Task: Change the midpoint to number.
Action: Mouse moved to (141, 102)
Screenshot: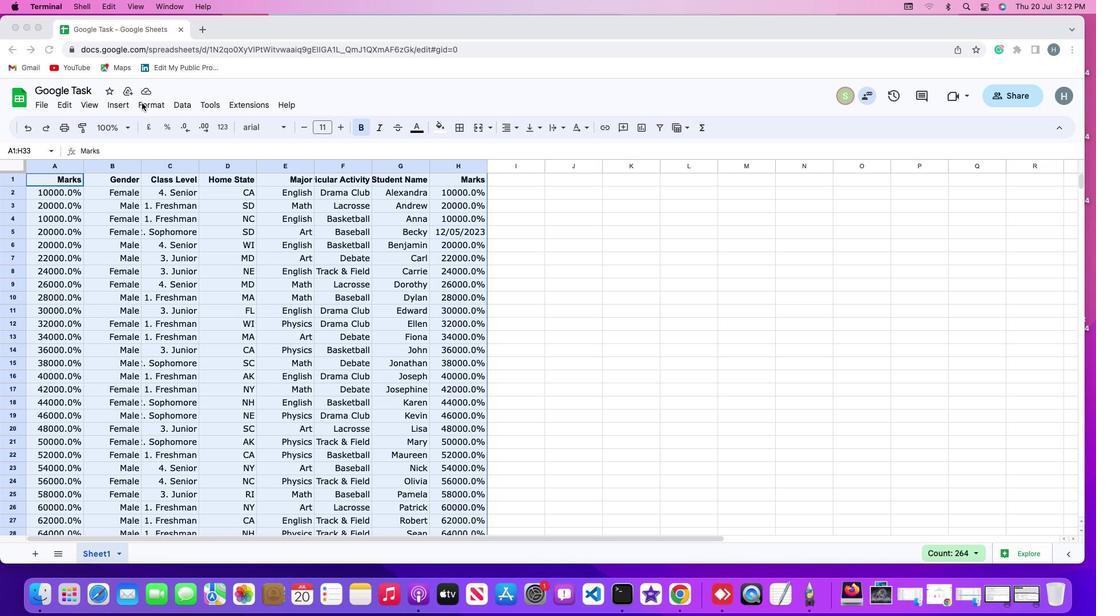 
Action: Mouse pressed left at (141, 102)
Screenshot: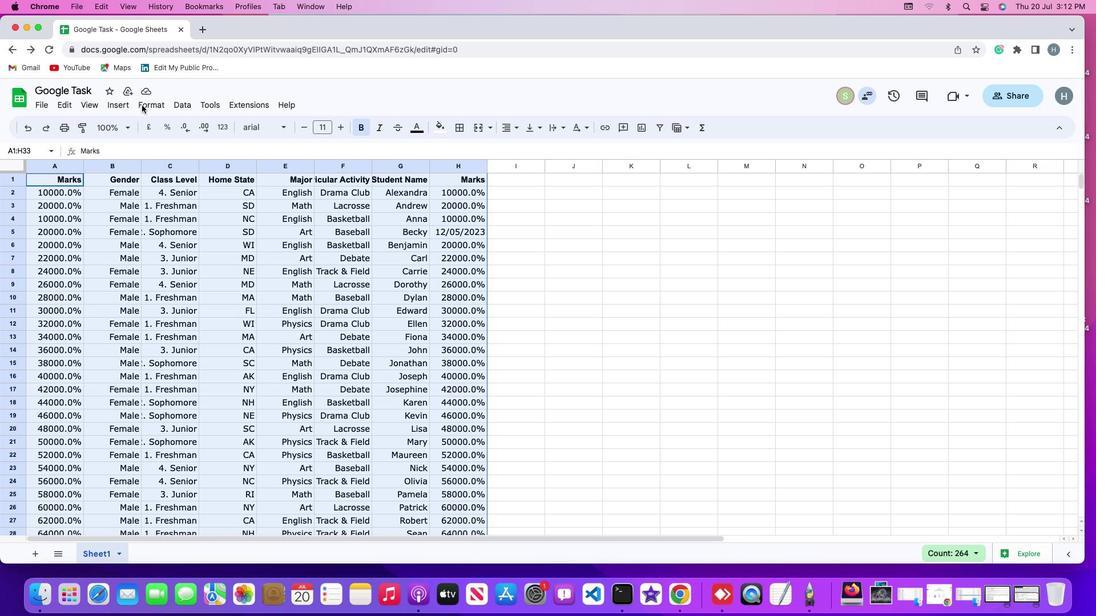 
Action: Mouse moved to (151, 108)
Screenshot: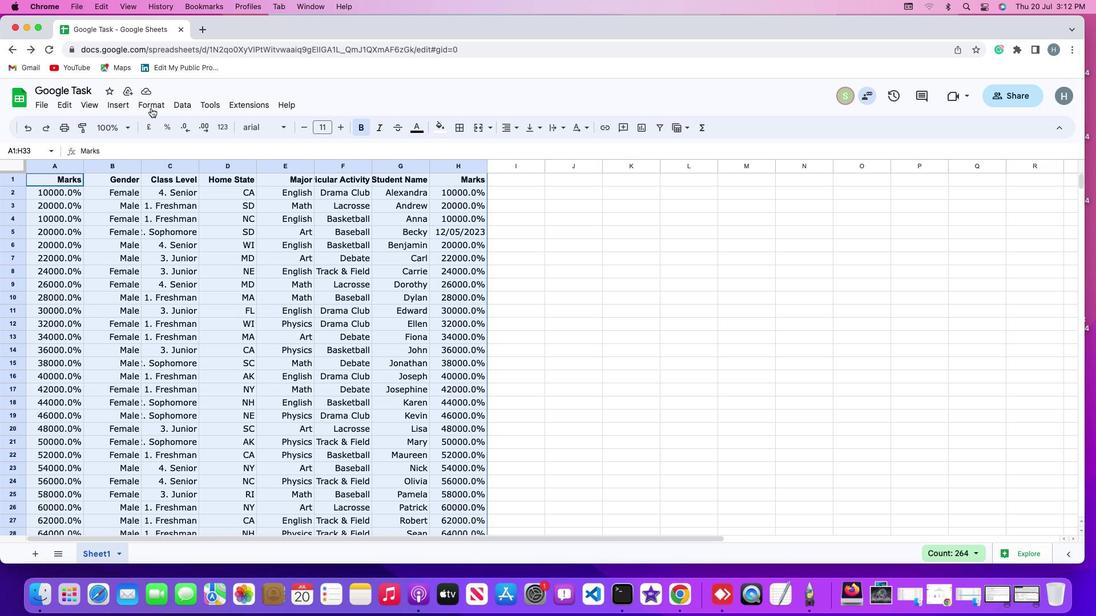 
Action: Mouse pressed left at (151, 108)
Screenshot: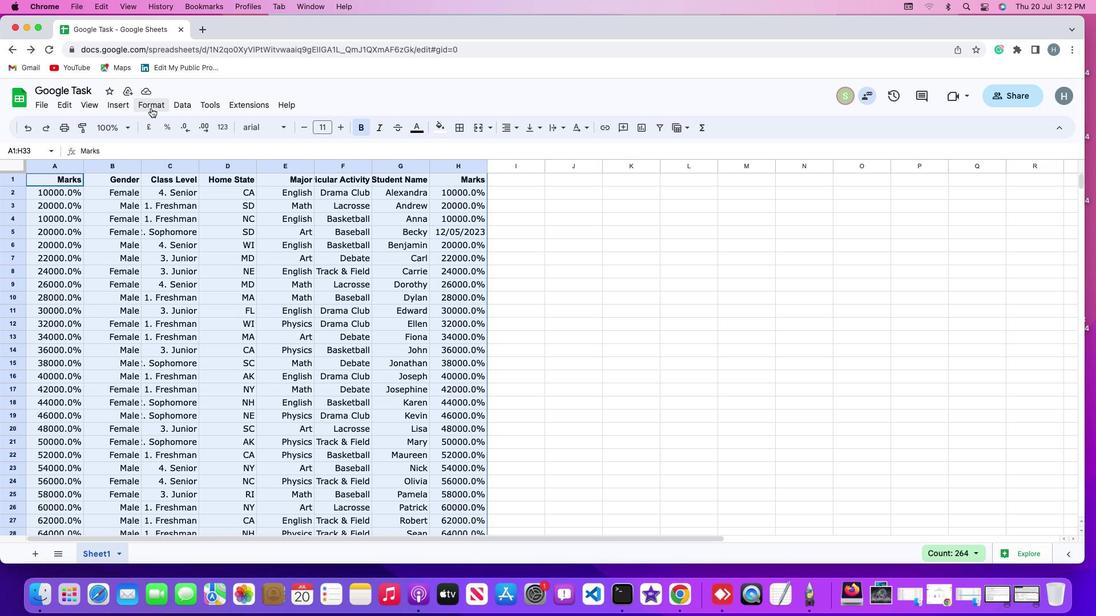 
Action: Mouse moved to (158, 303)
Screenshot: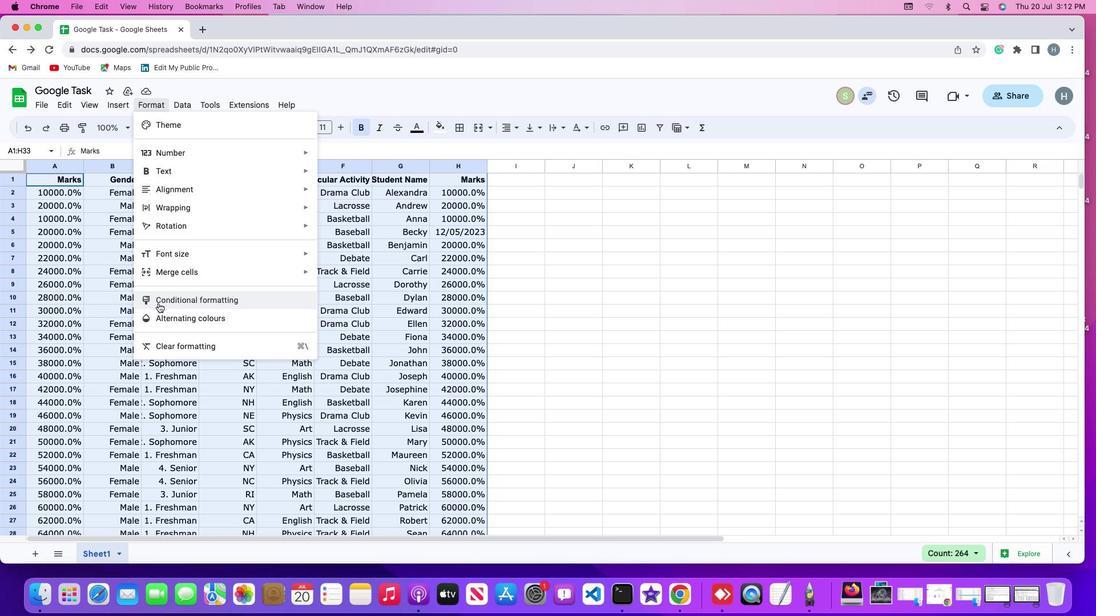 
Action: Mouse pressed left at (158, 303)
Screenshot: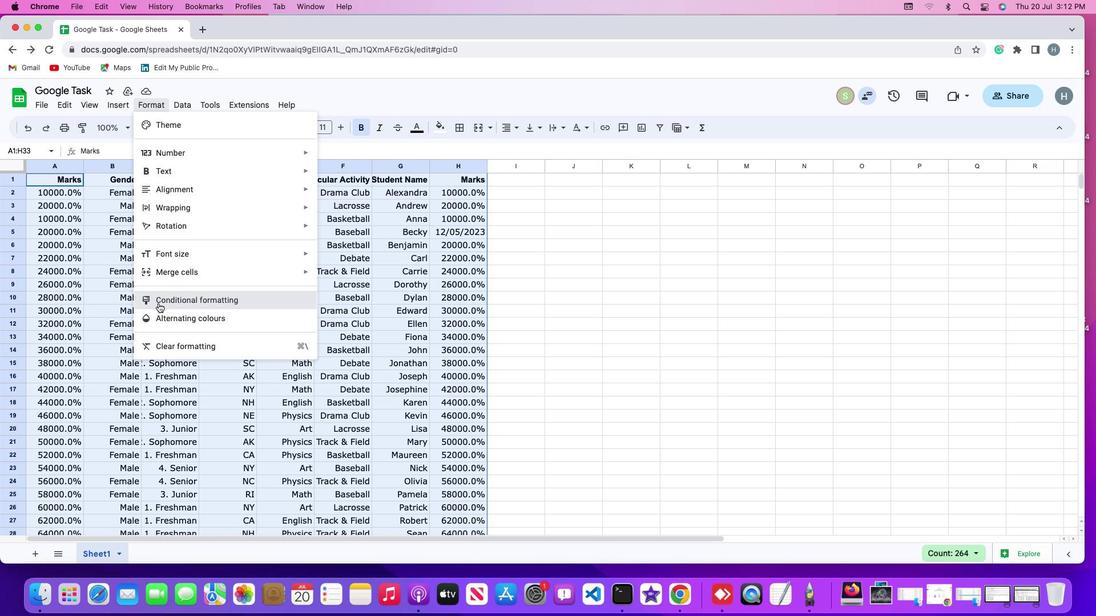 
Action: Mouse moved to (1027, 167)
Screenshot: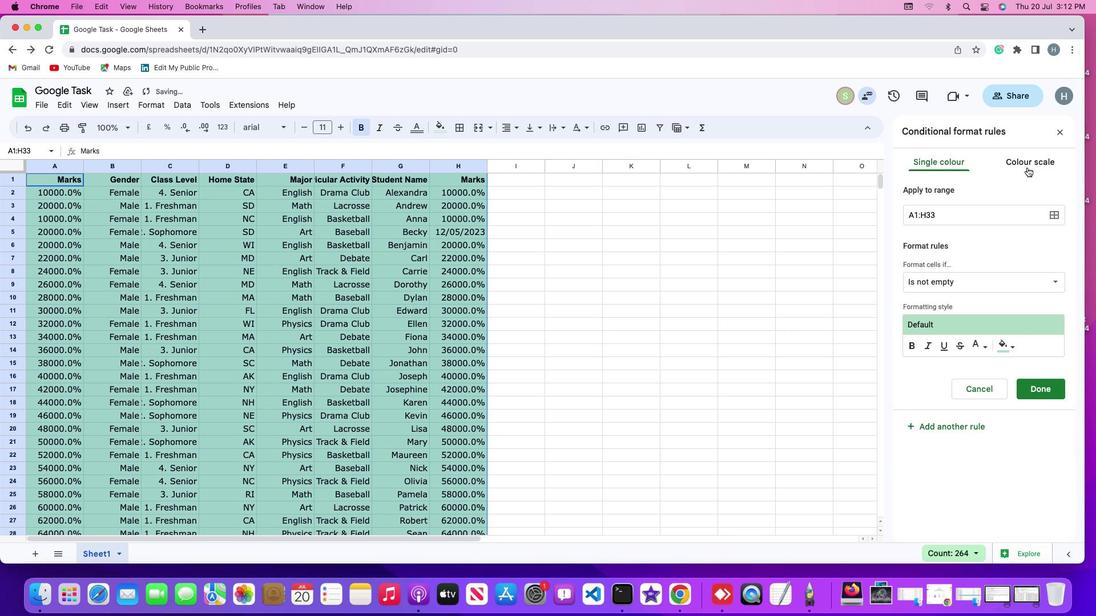 
Action: Mouse pressed left at (1027, 167)
Screenshot: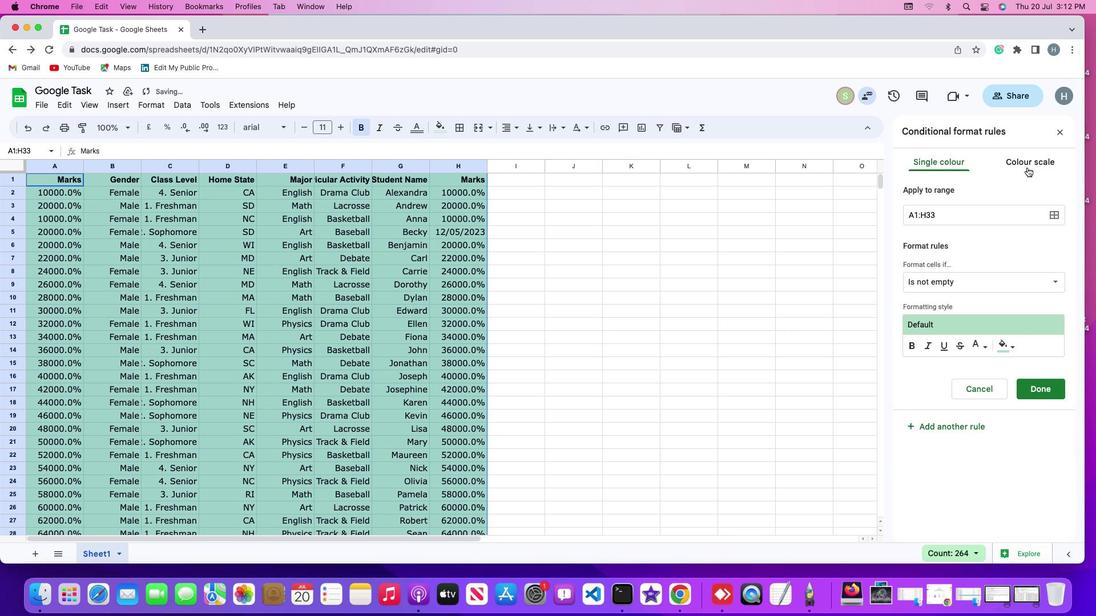 
Action: Mouse moved to (959, 381)
Screenshot: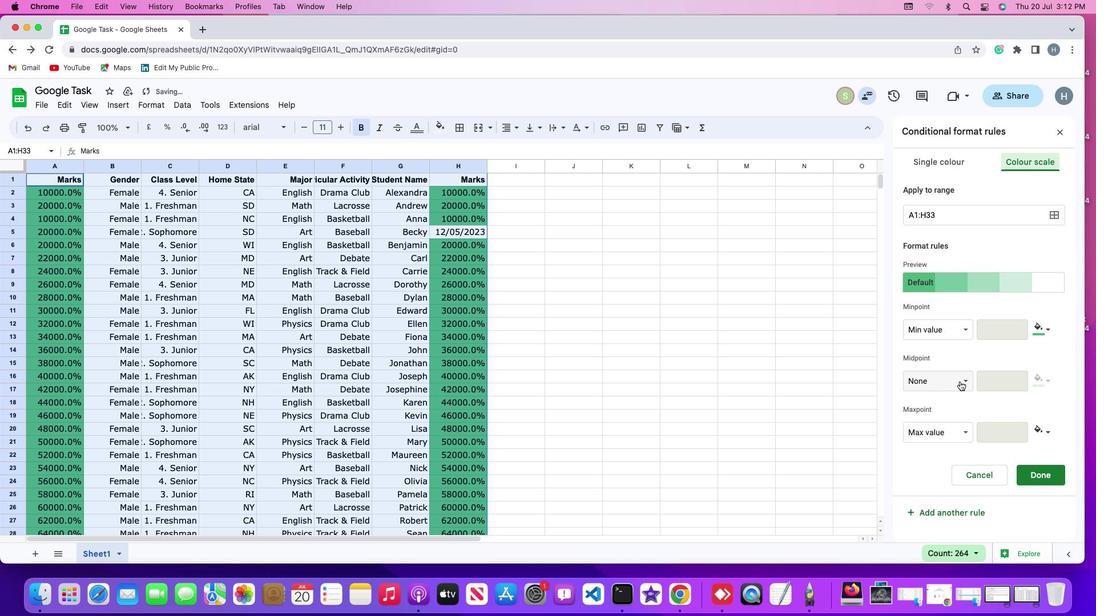 
Action: Mouse pressed left at (959, 381)
Screenshot: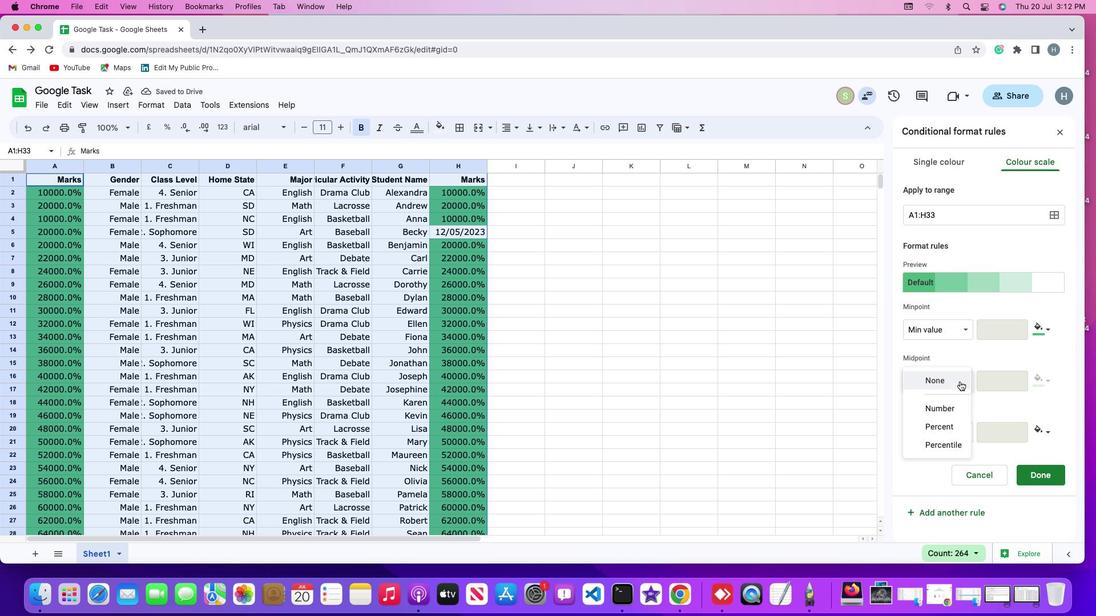 
Action: Mouse moved to (947, 408)
Screenshot: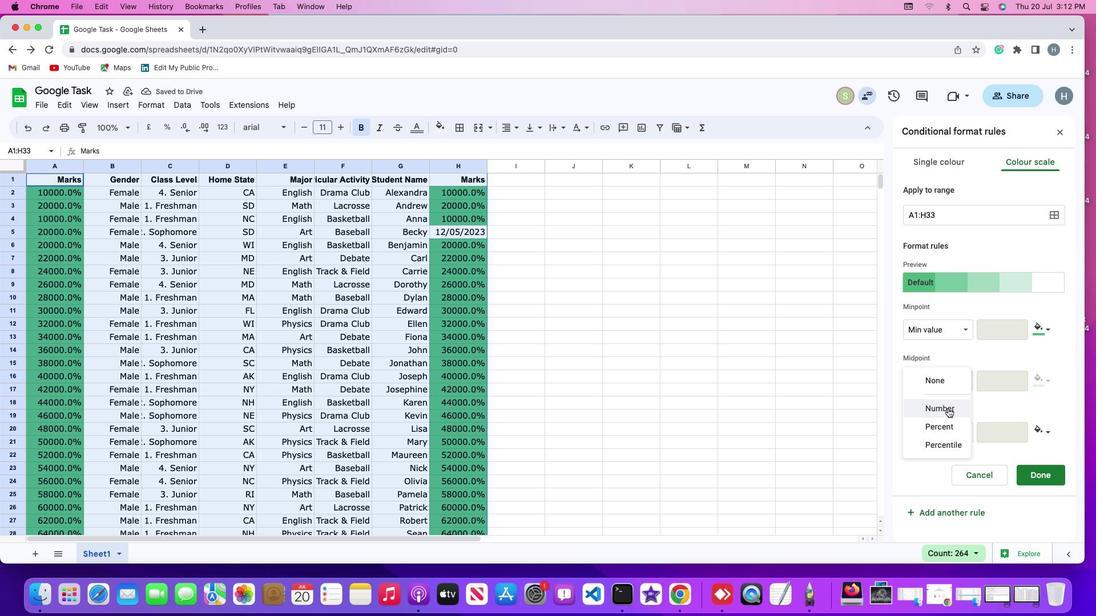 
Action: Mouse pressed left at (947, 408)
Screenshot: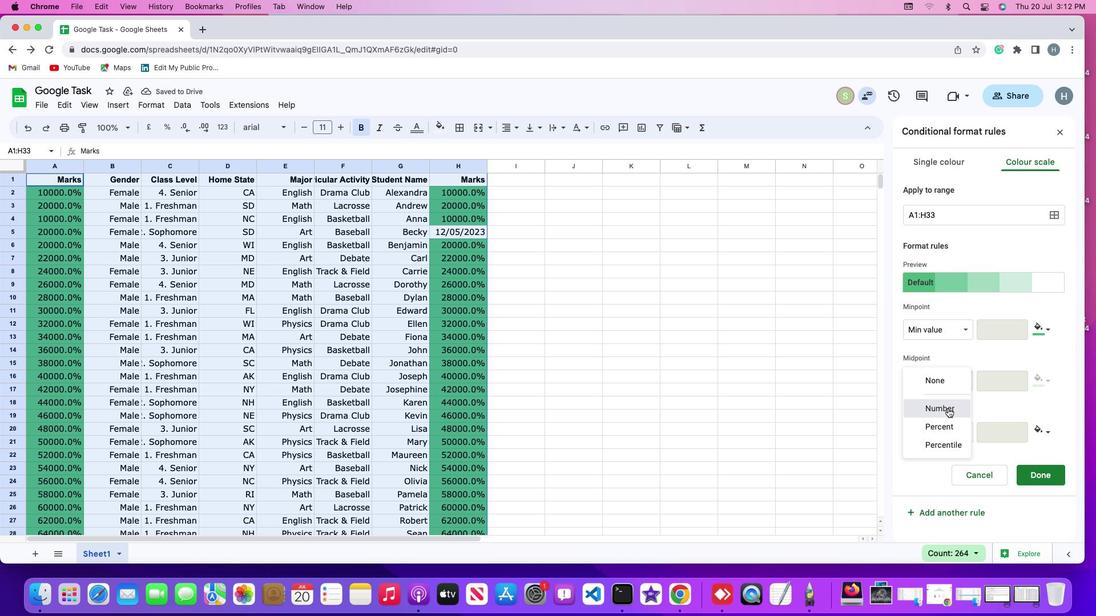 
Action: Mouse moved to (769, 387)
Screenshot: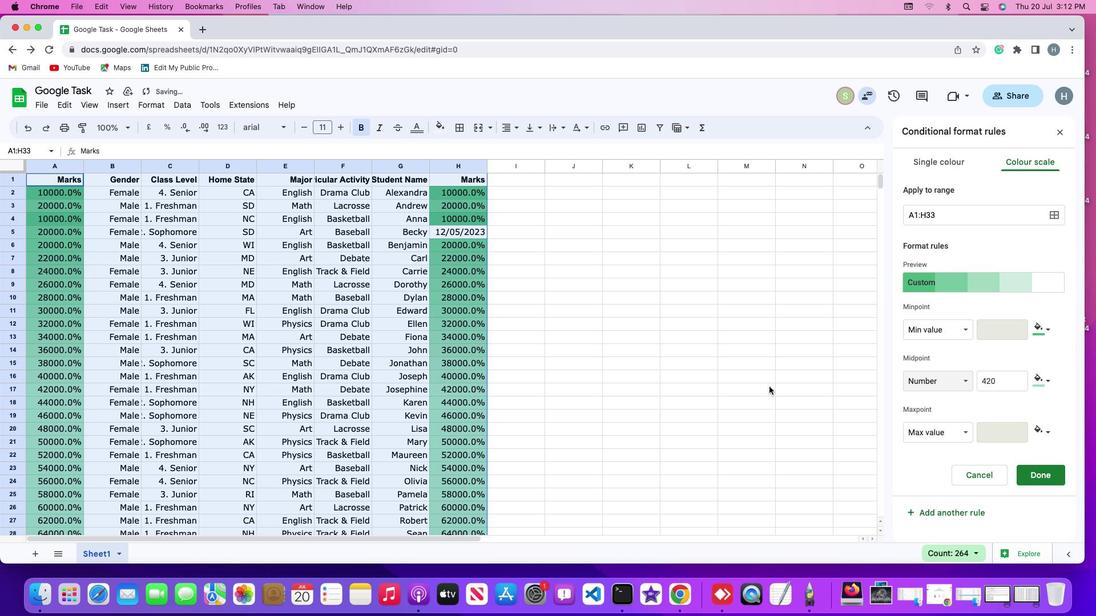 
